 Task: Look for properties with no property taxes.
Action: Mouse pressed left at (457, 198)
Screenshot: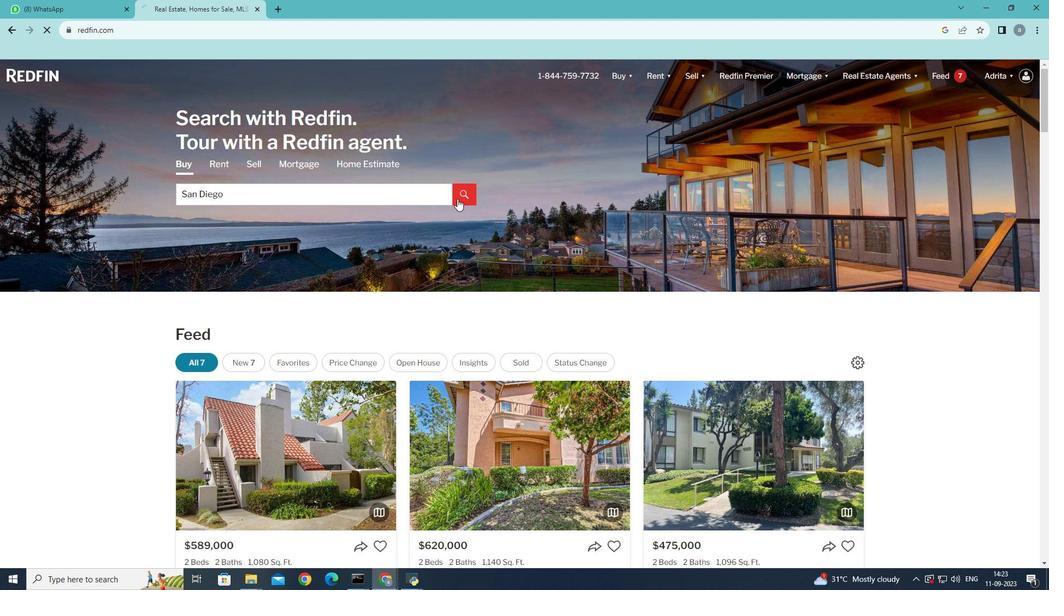 
Action: Mouse moved to (935, 149)
Screenshot: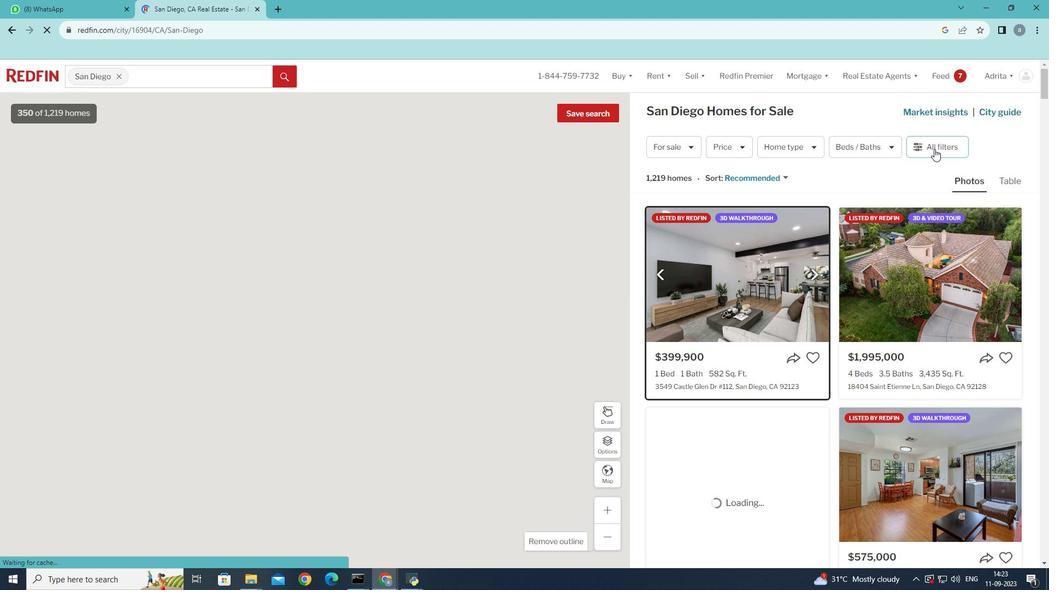 
Action: Mouse pressed left at (935, 149)
Screenshot: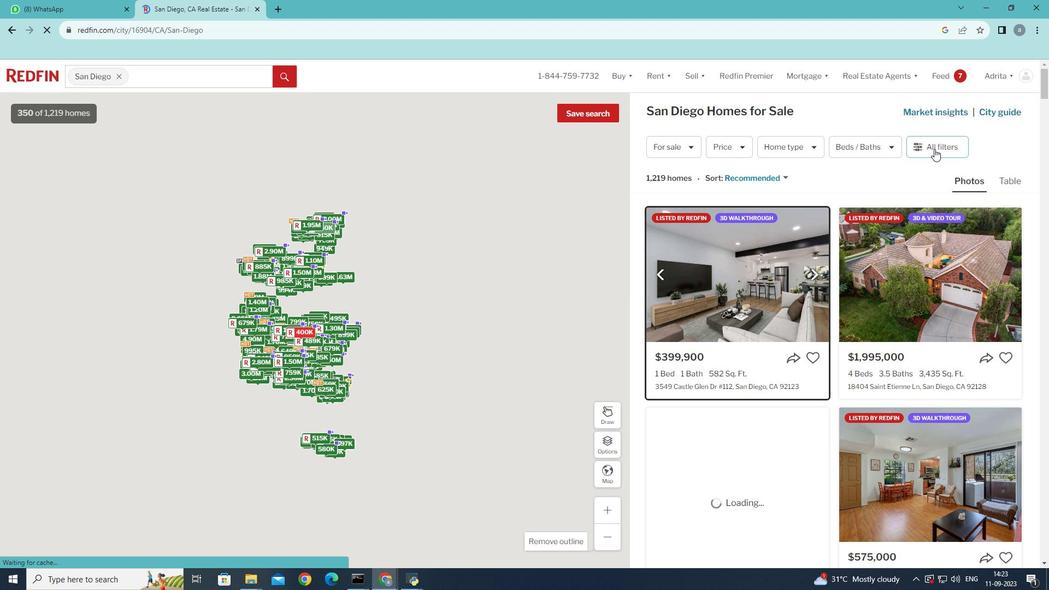 
Action: Mouse moved to (934, 148)
Screenshot: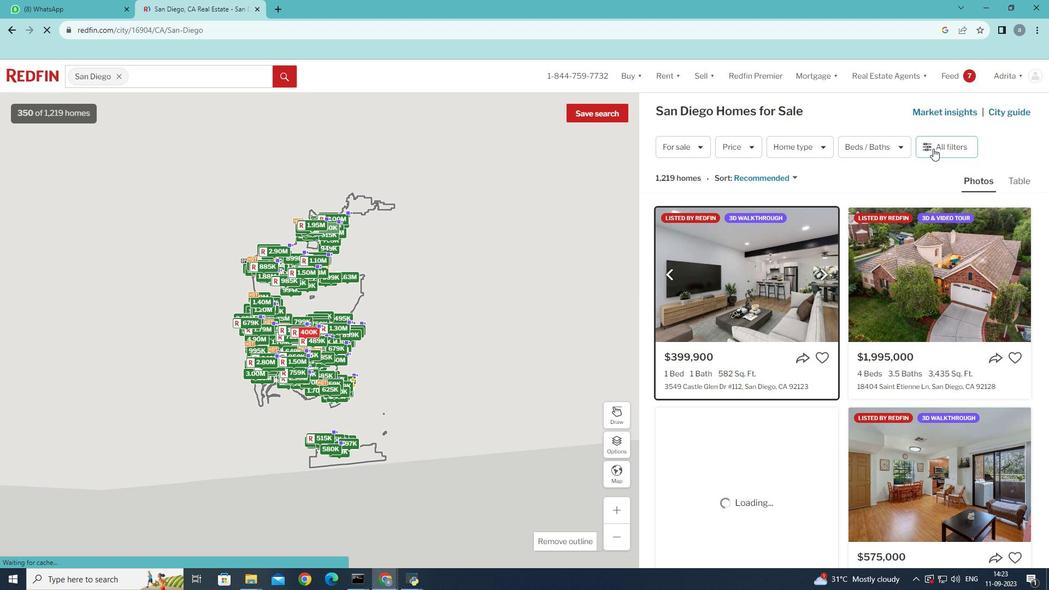 
Action: Mouse pressed left at (934, 148)
Screenshot: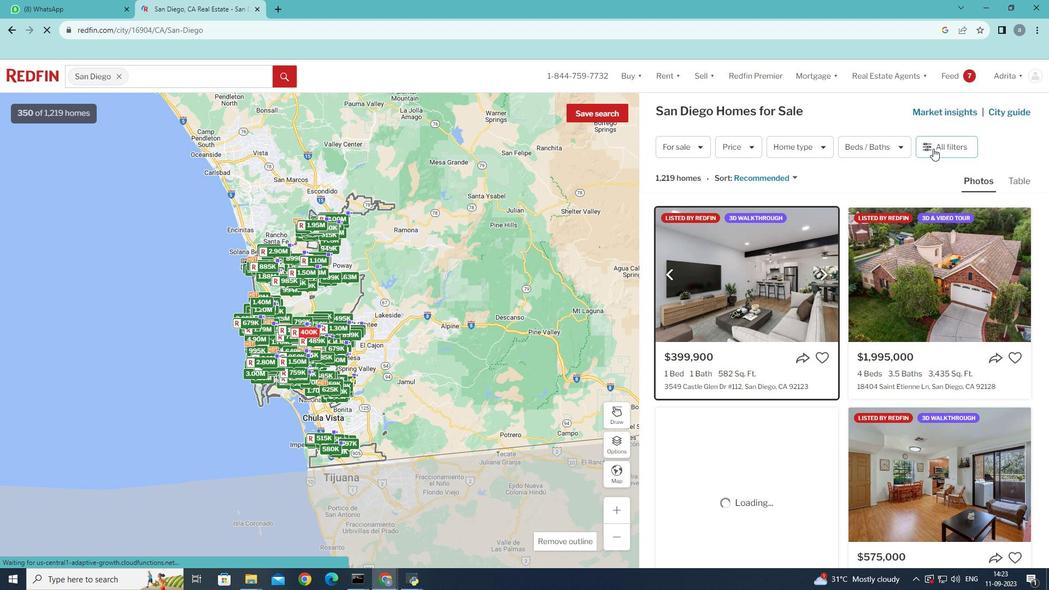 
Action: Mouse moved to (917, 239)
Screenshot: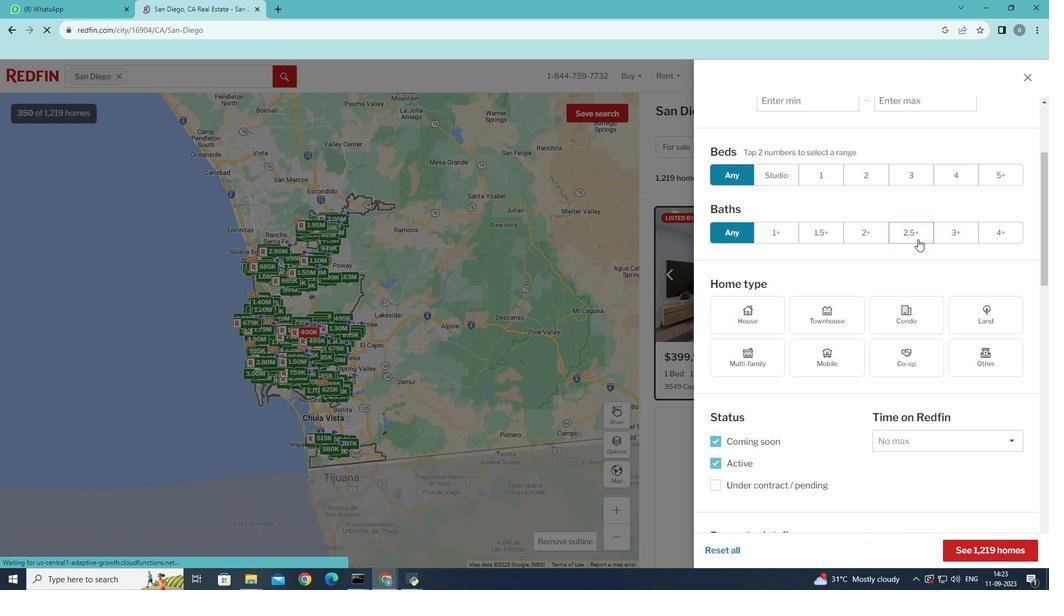 
Action: Mouse scrolled (917, 238) with delta (0, 0)
Screenshot: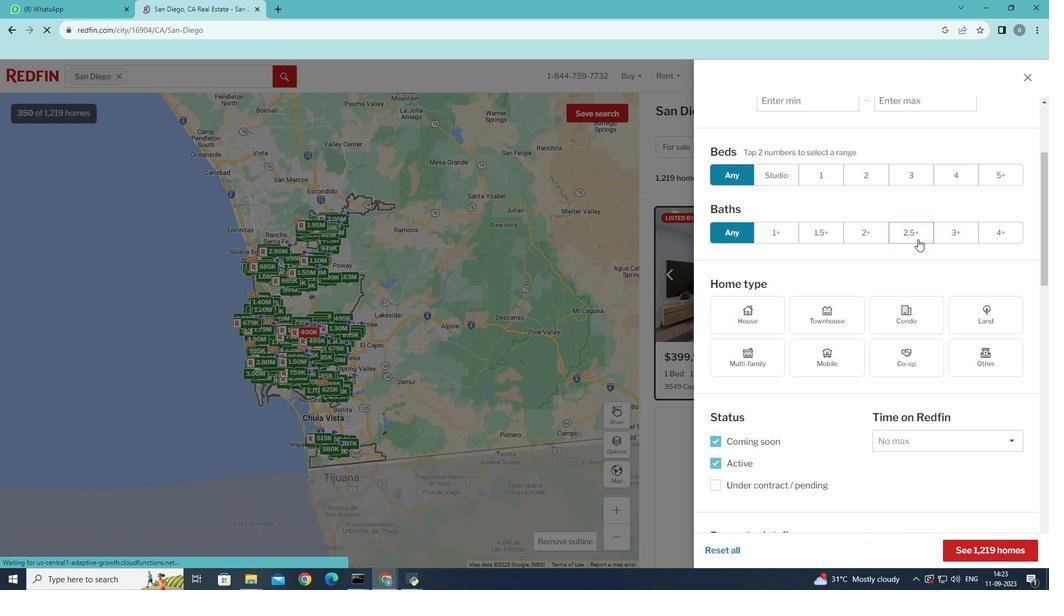 
Action: Mouse moved to (917, 239)
Screenshot: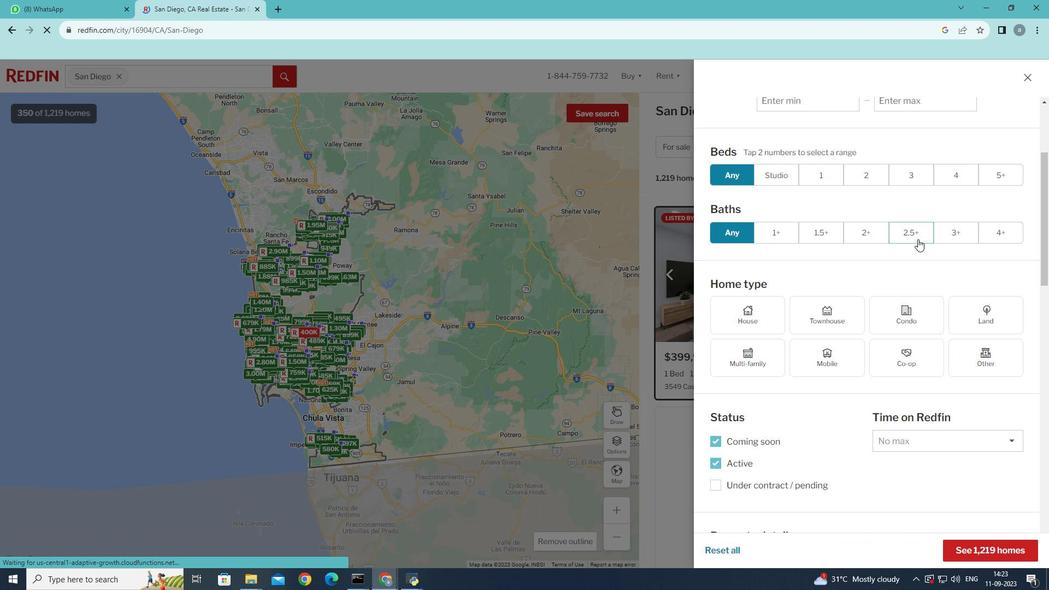 
Action: Mouse scrolled (917, 238) with delta (0, 0)
Screenshot: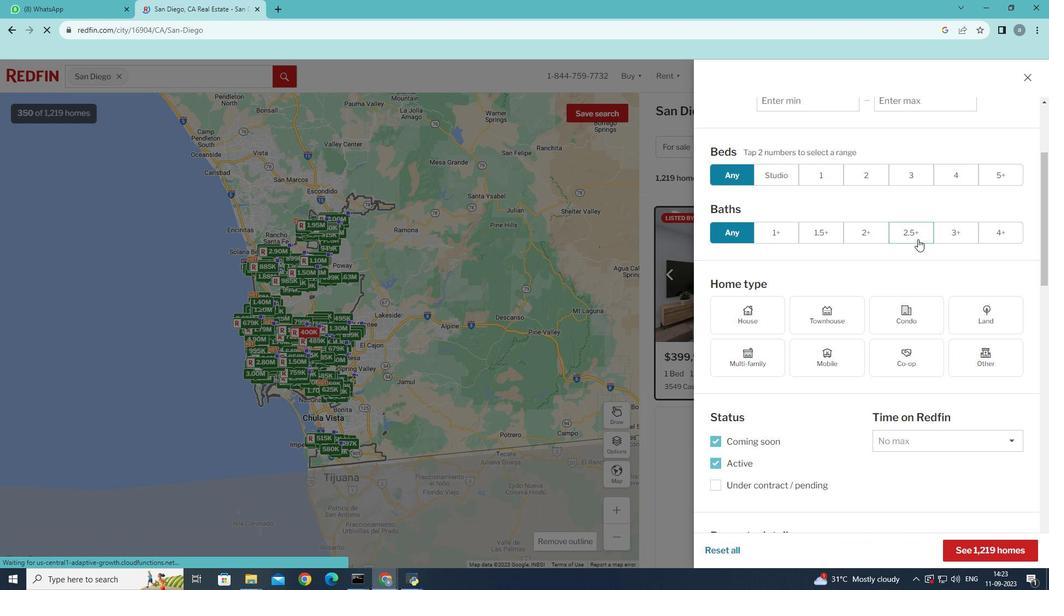 
Action: Mouse moved to (917, 239)
Screenshot: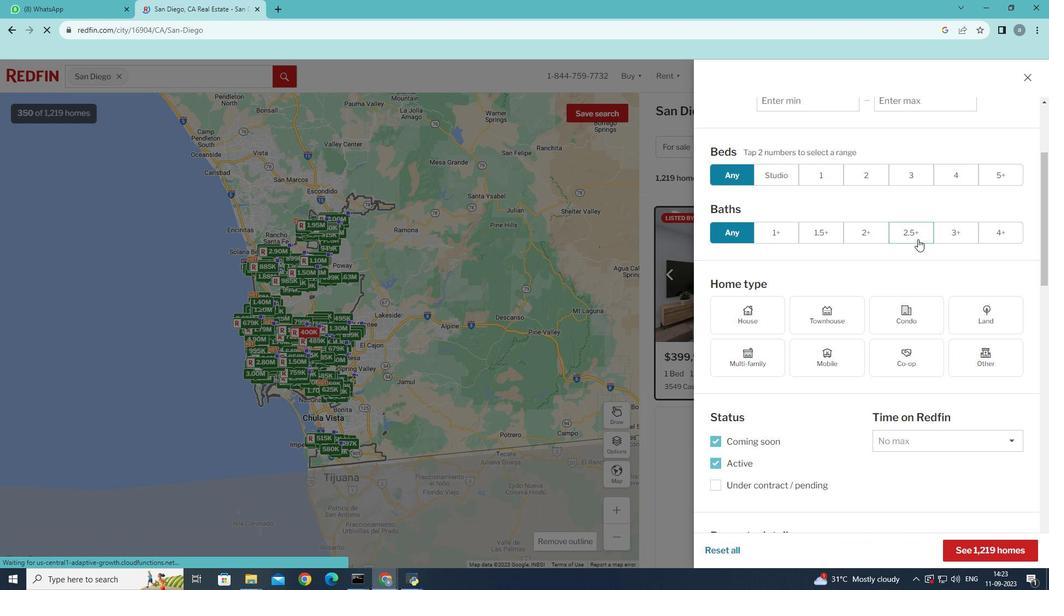 
Action: Mouse scrolled (917, 238) with delta (0, 0)
Screenshot: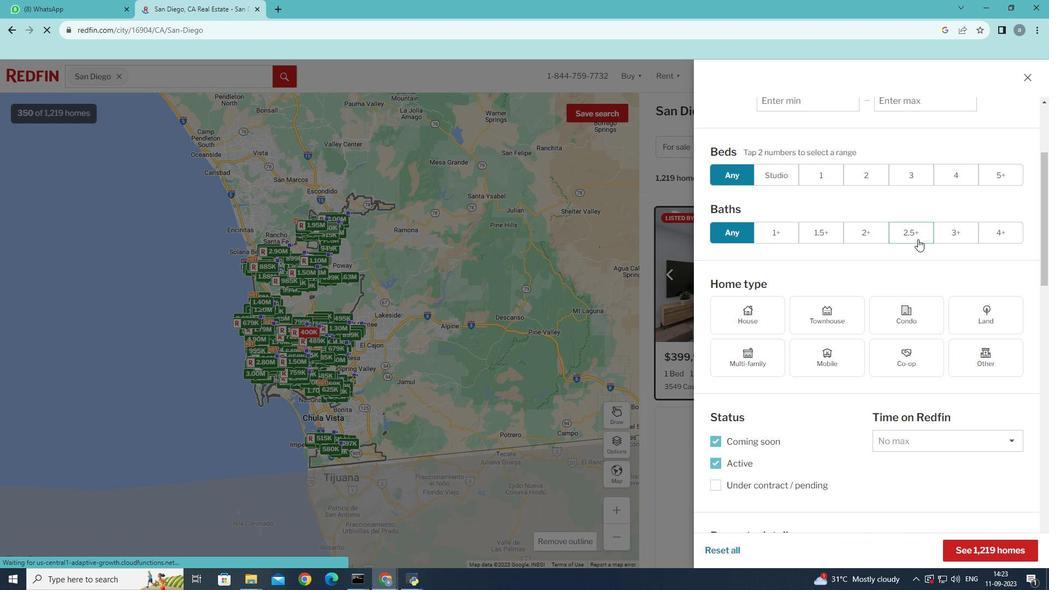 
Action: Mouse moved to (918, 240)
Screenshot: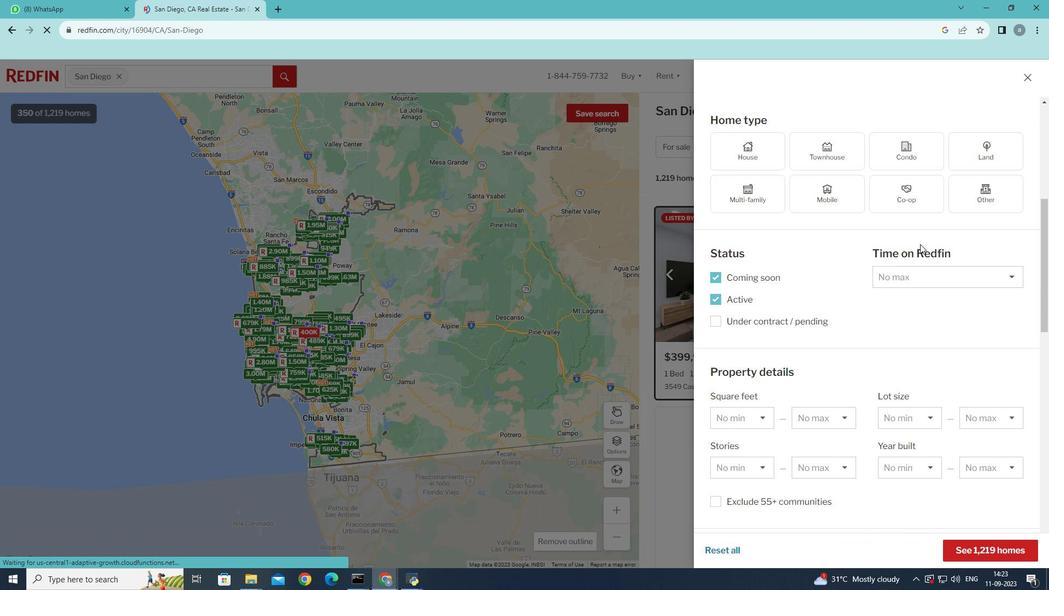 
Action: Mouse scrolled (918, 239) with delta (0, 0)
Screenshot: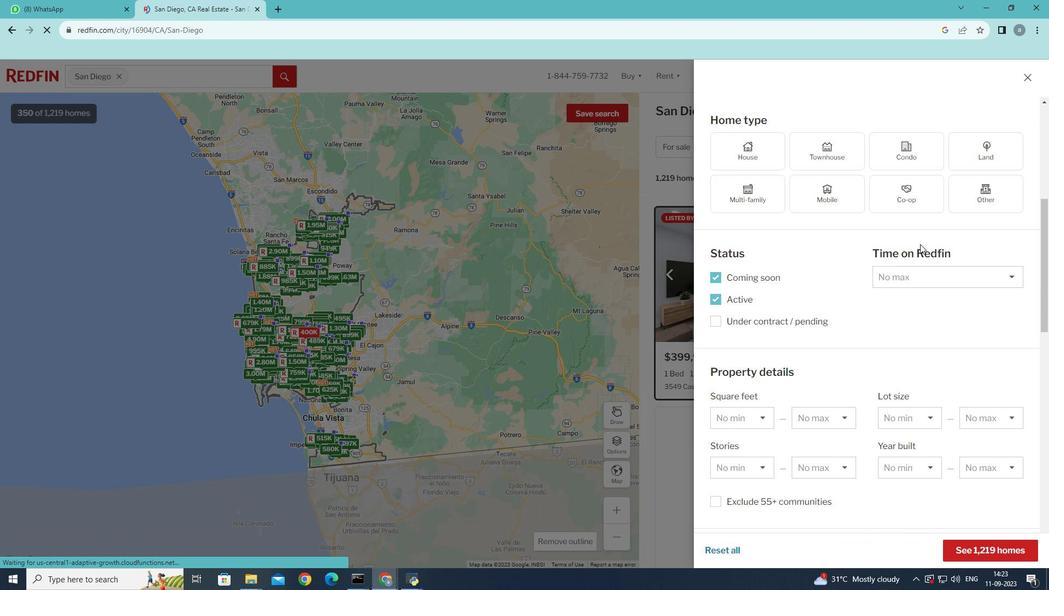 
Action: Mouse moved to (918, 240)
Screenshot: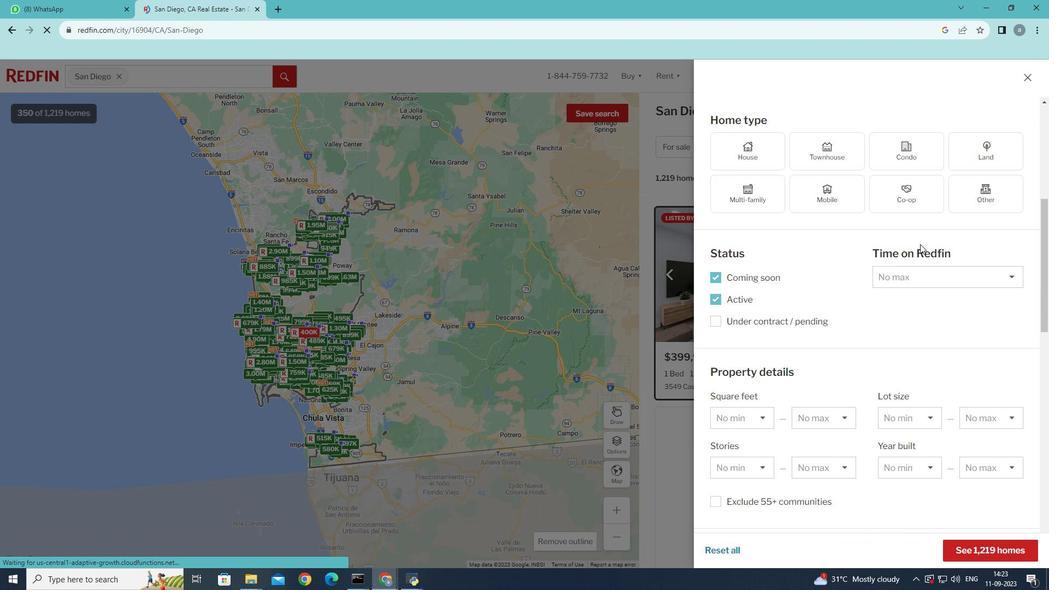 
Action: Mouse scrolled (918, 240) with delta (0, 0)
Screenshot: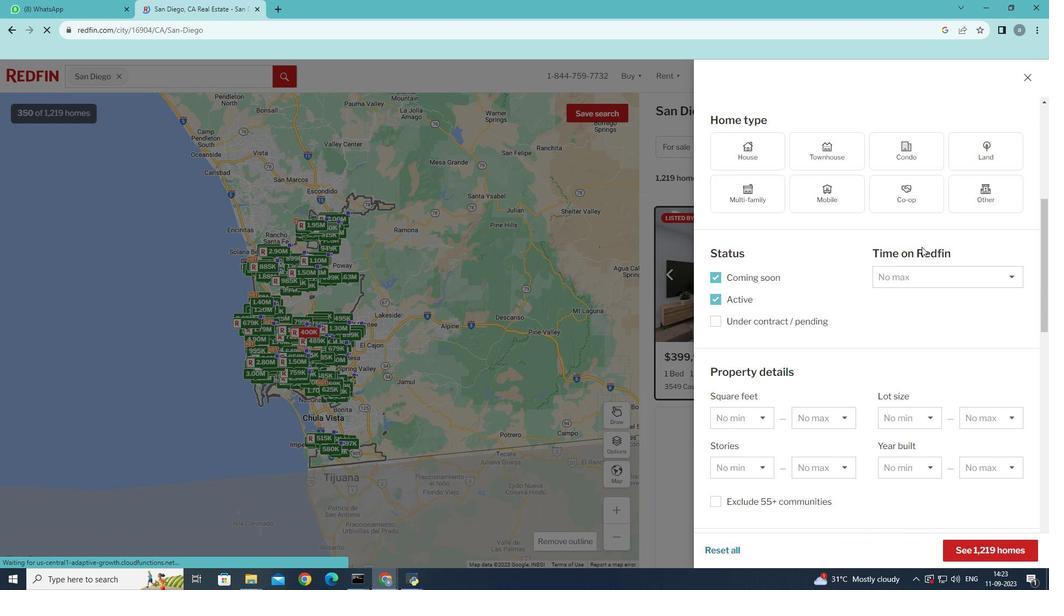
Action: Mouse moved to (919, 241)
Screenshot: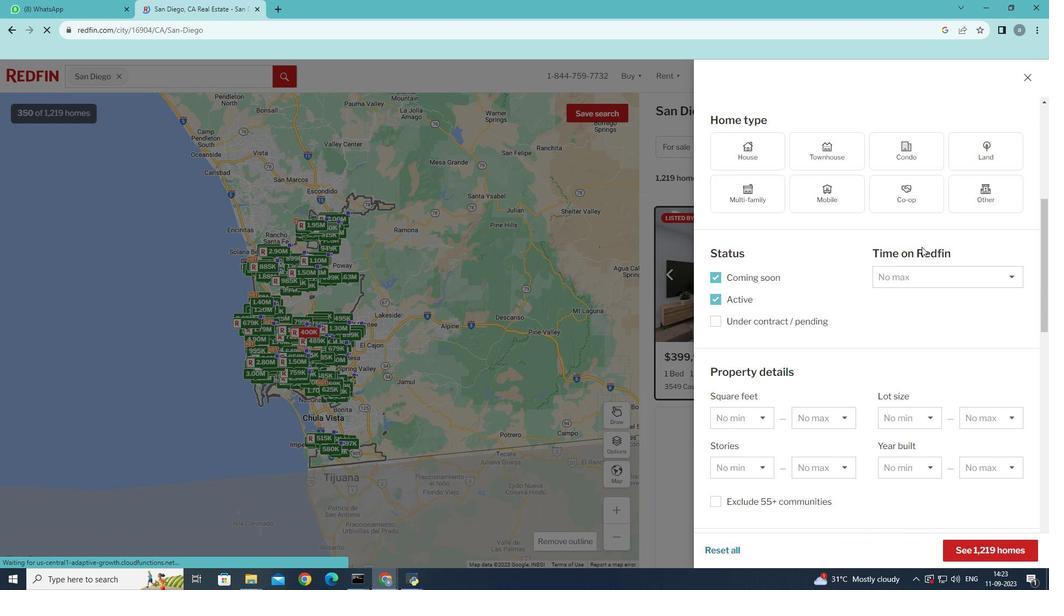 
Action: Mouse scrolled (919, 240) with delta (0, 0)
Screenshot: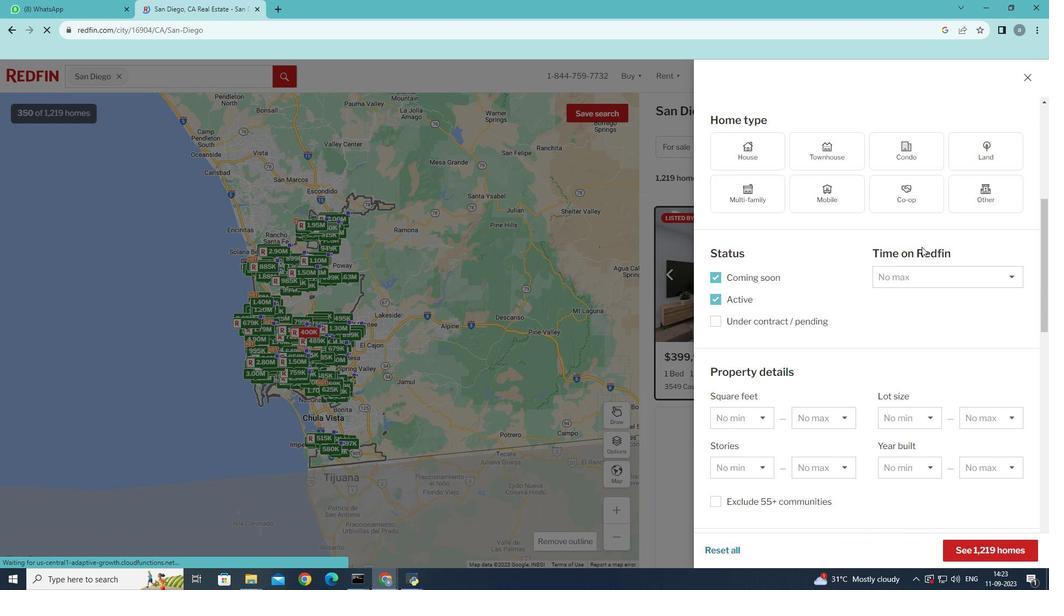 
Action: Mouse moved to (922, 246)
Screenshot: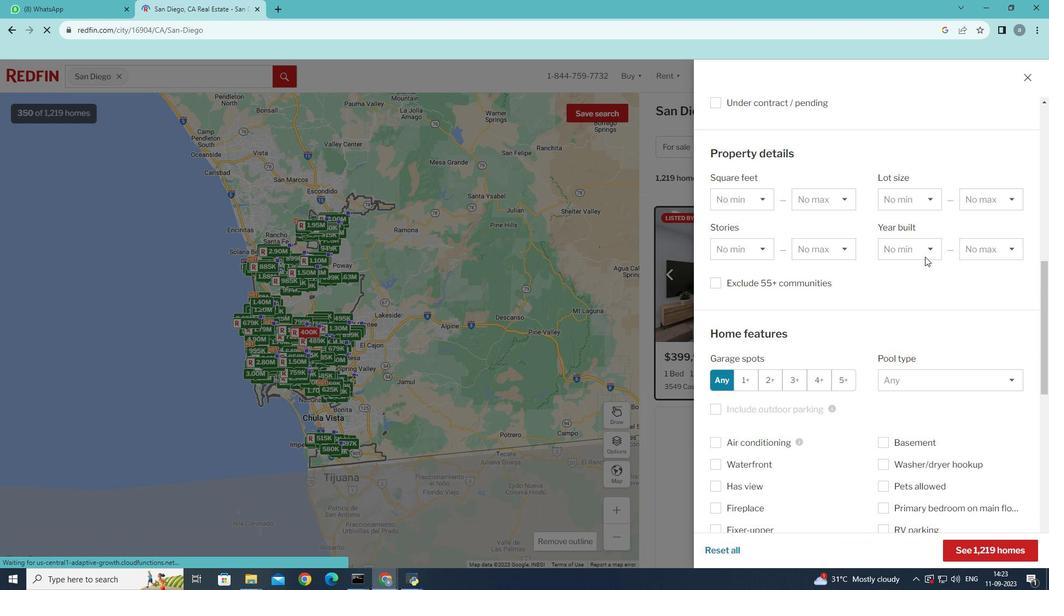 
Action: Mouse scrolled (922, 245) with delta (0, 0)
Screenshot: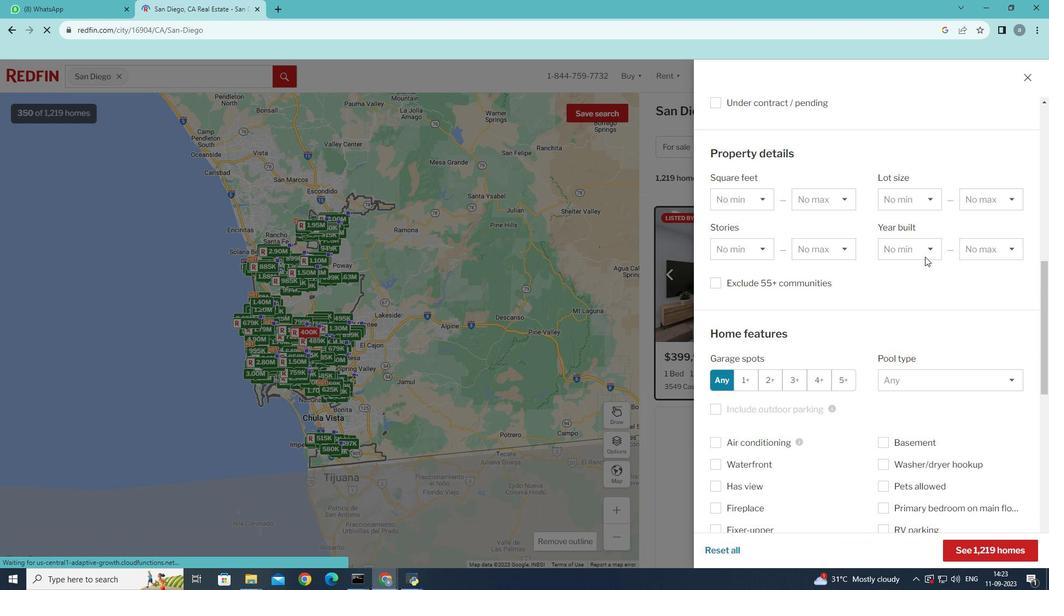
Action: Mouse moved to (923, 249)
Screenshot: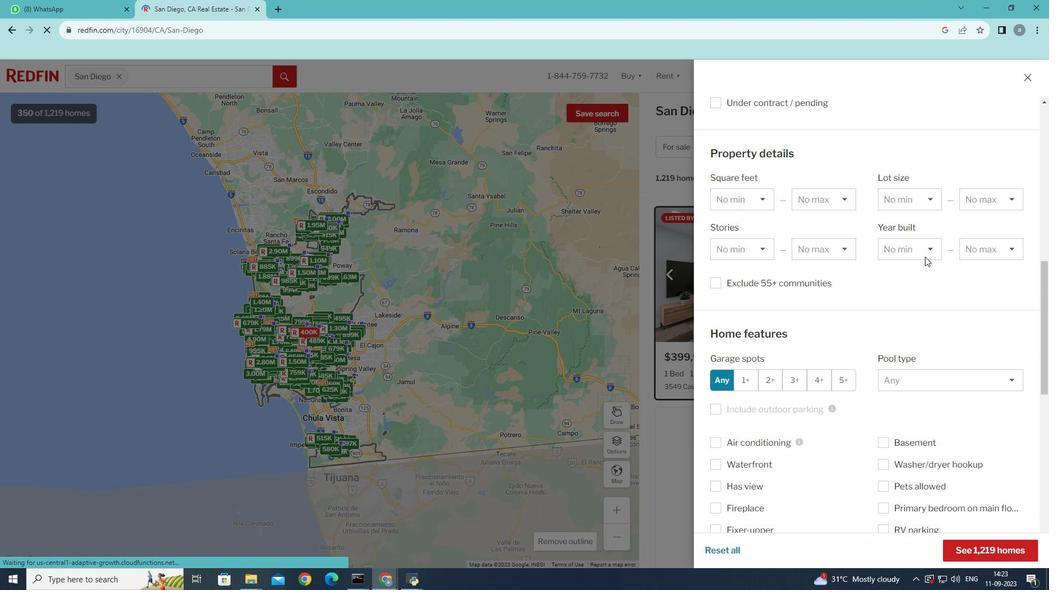
Action: Mouse scrolled (923, 248) with delta (0, 0)
Screenshot: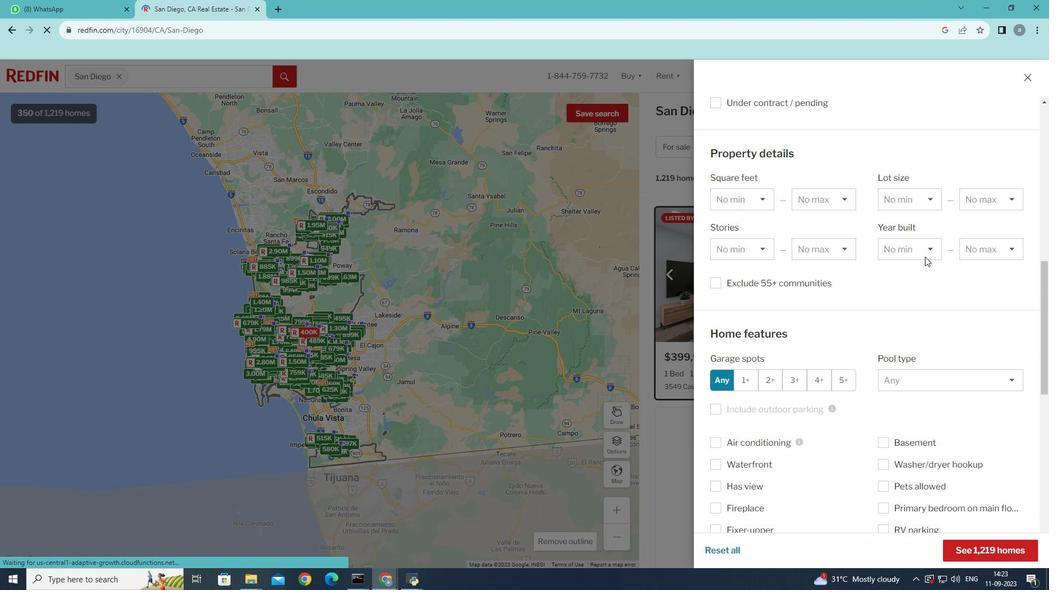 
Action: Mouse moved to (923, 251)
Screenshot: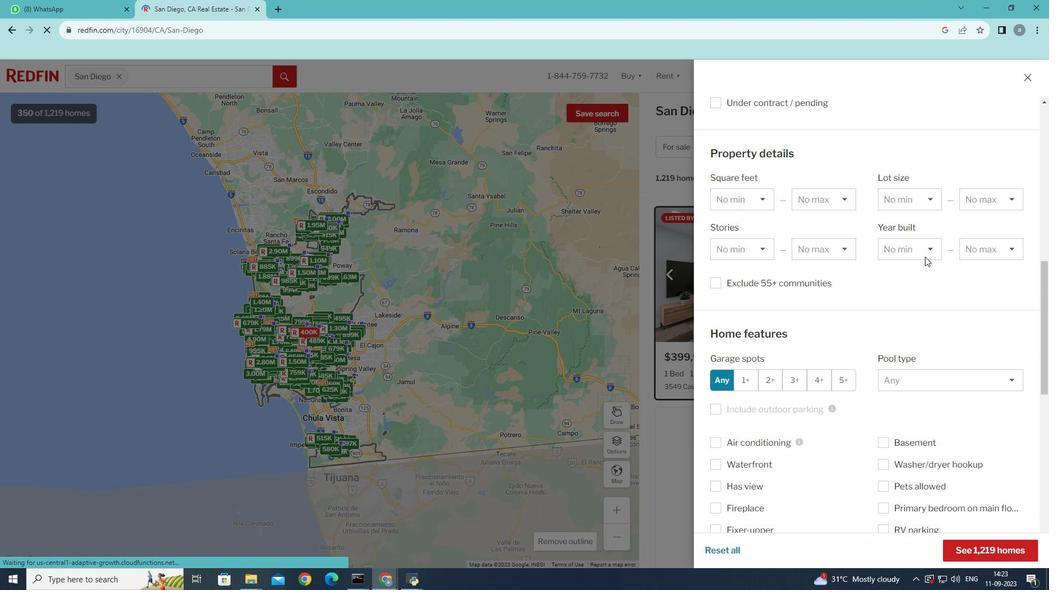 
Action: Mouse scrolled (923, 251) with delta (0, 0)
Screenshot: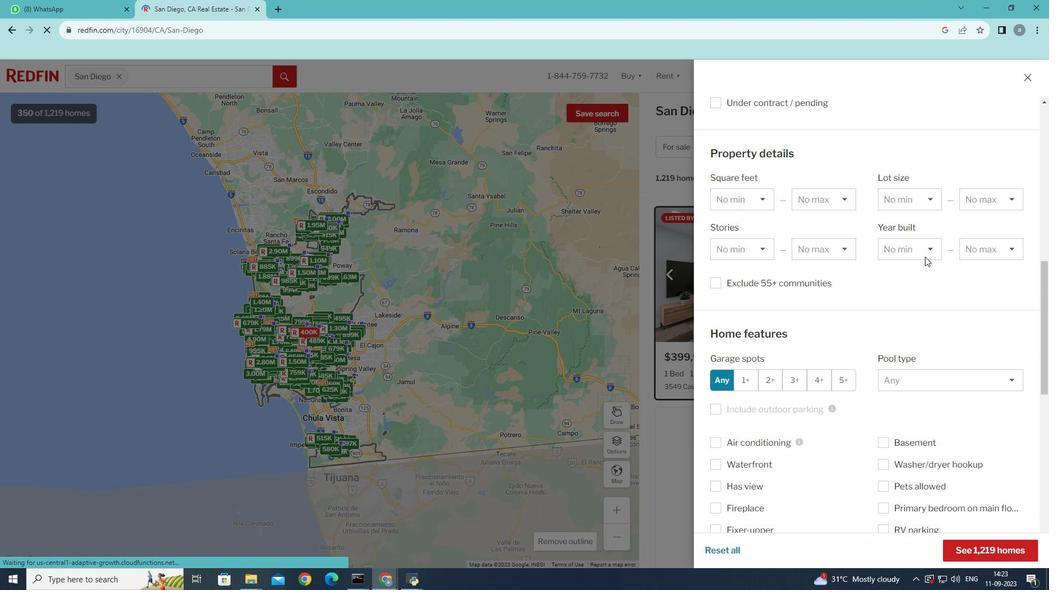 
Action: Mouse moved to (924, 251)
Screenshot: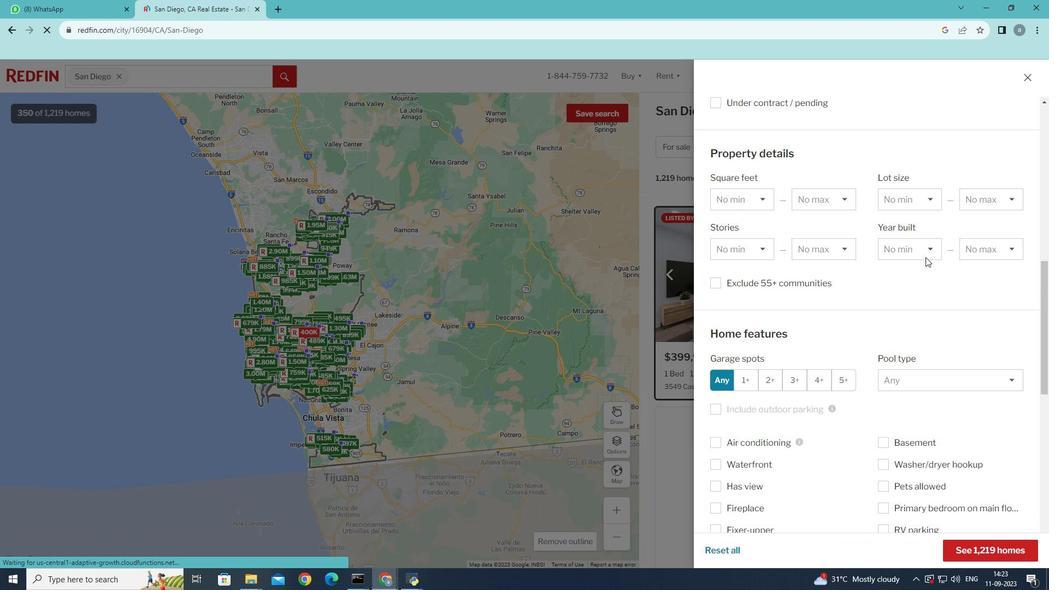 
Action: Mouse scrolled (924, 251) with delta (0, 0)
Screenshot: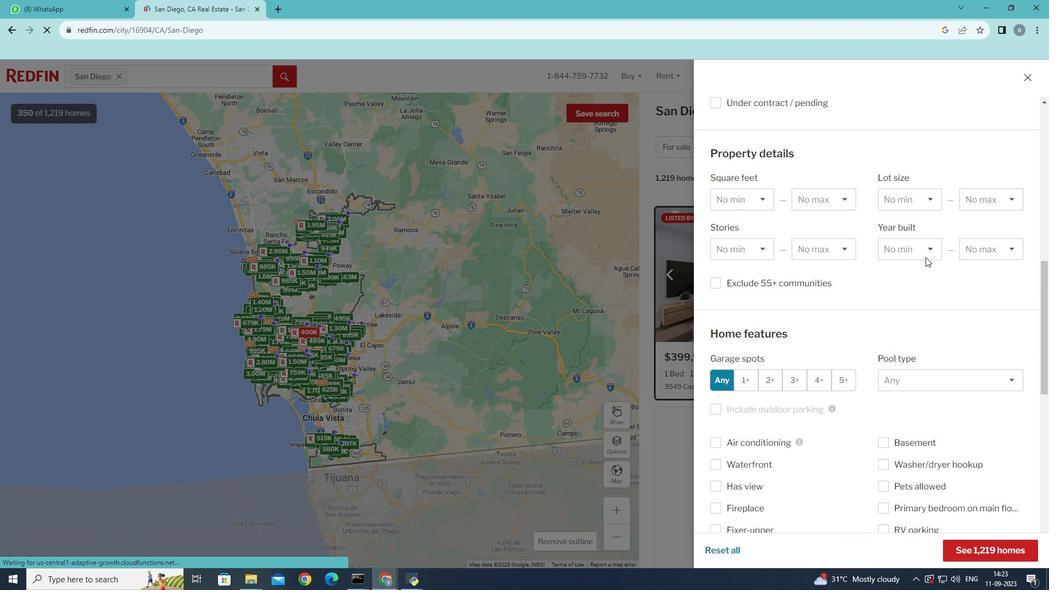 
Action: Mouse moved to (934, 282)
Screenshot: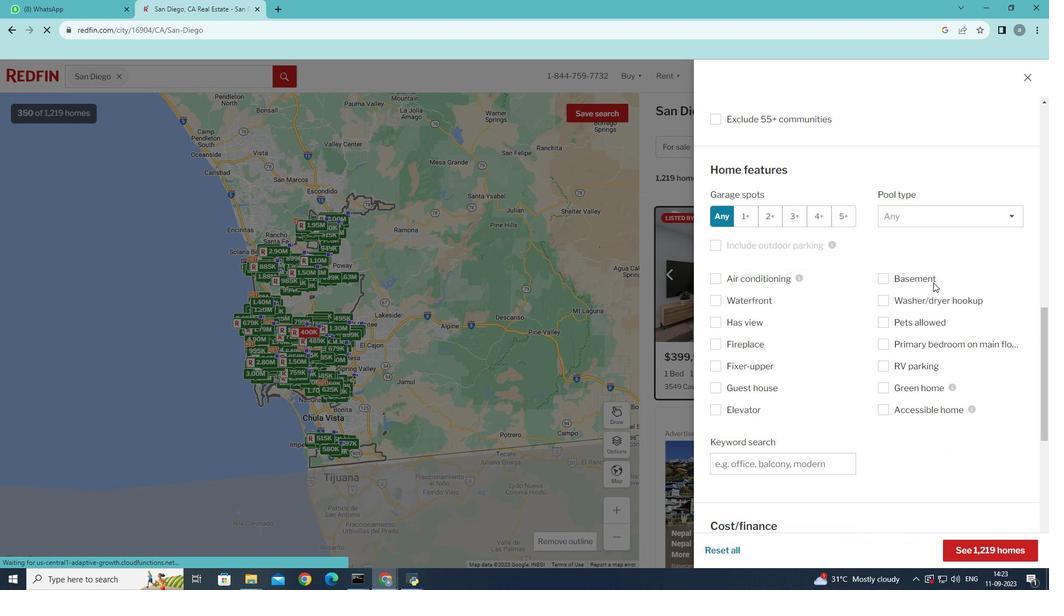 
Action: Mouse scrolled (934, 282) with delta (0, 0)
Screenshot: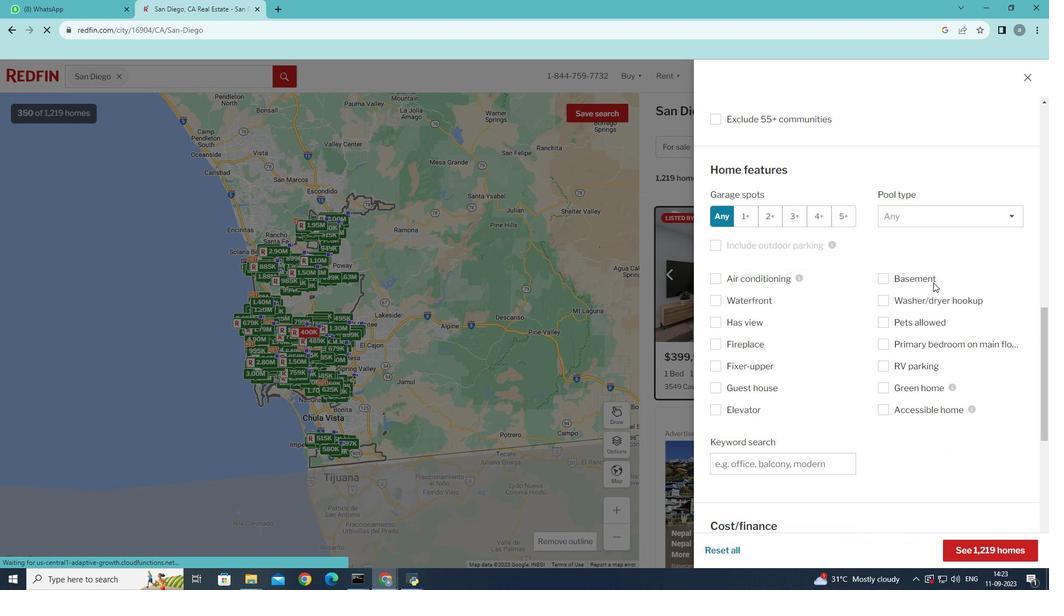 
Action: Mouse moved to (934, 282)
Screenshot: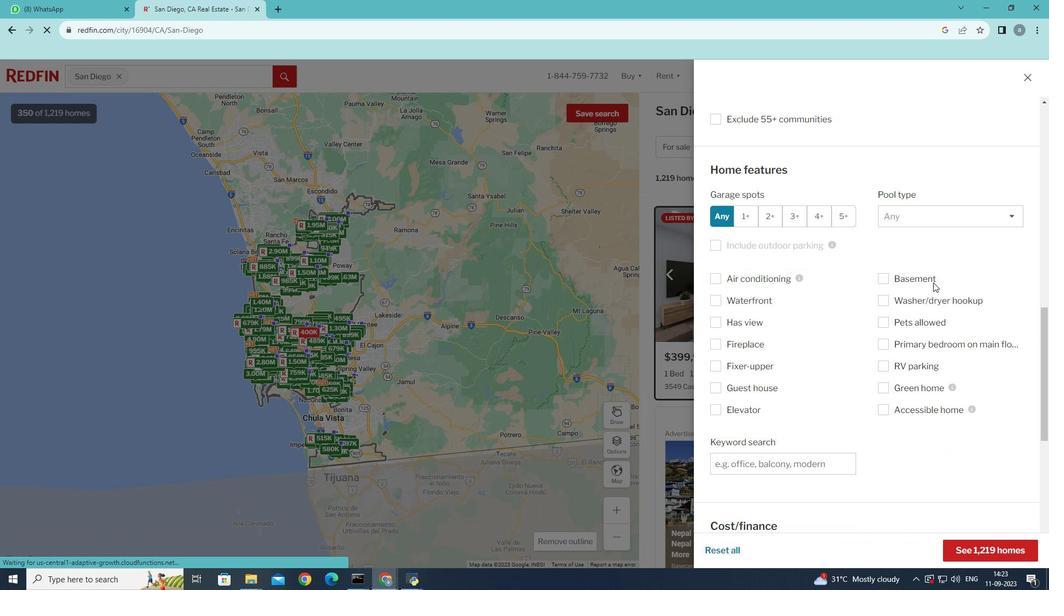 
Action: Mouse scrolled (934, 282) with delta (0, 0)
Screenshot: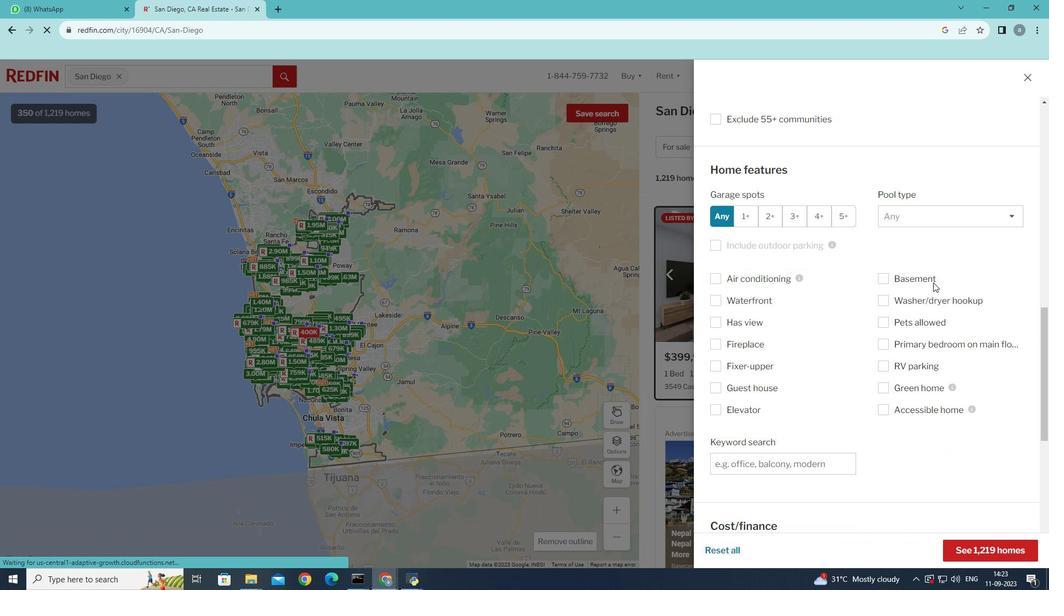 
Action: Mouse scrolled (934, 282) with delta (0, 0)
Screenshot: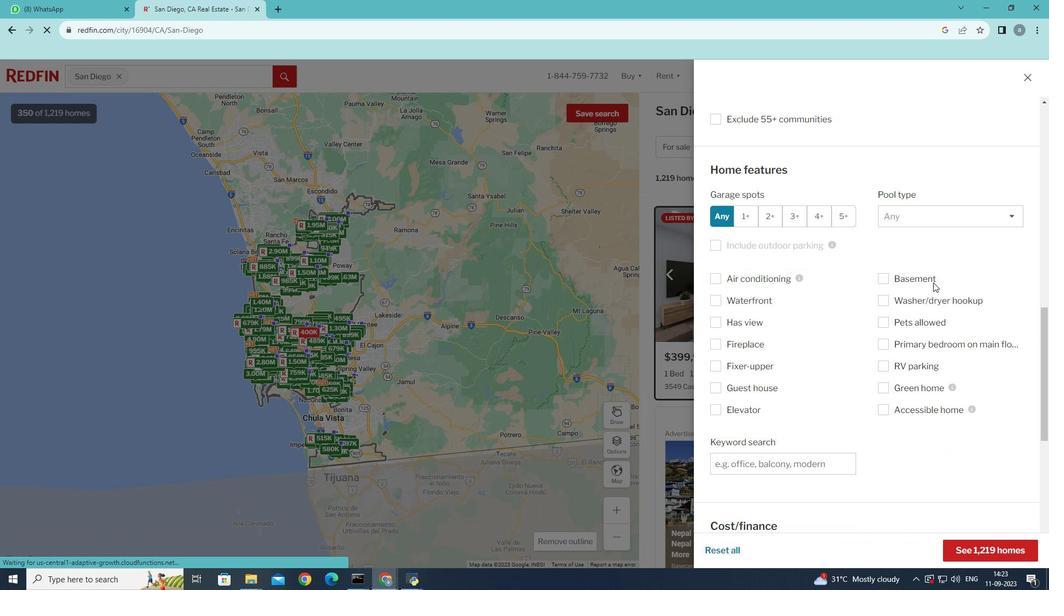 
Action: Mouse scrolled (934, 282) with delta (0, 0)
Screenshot: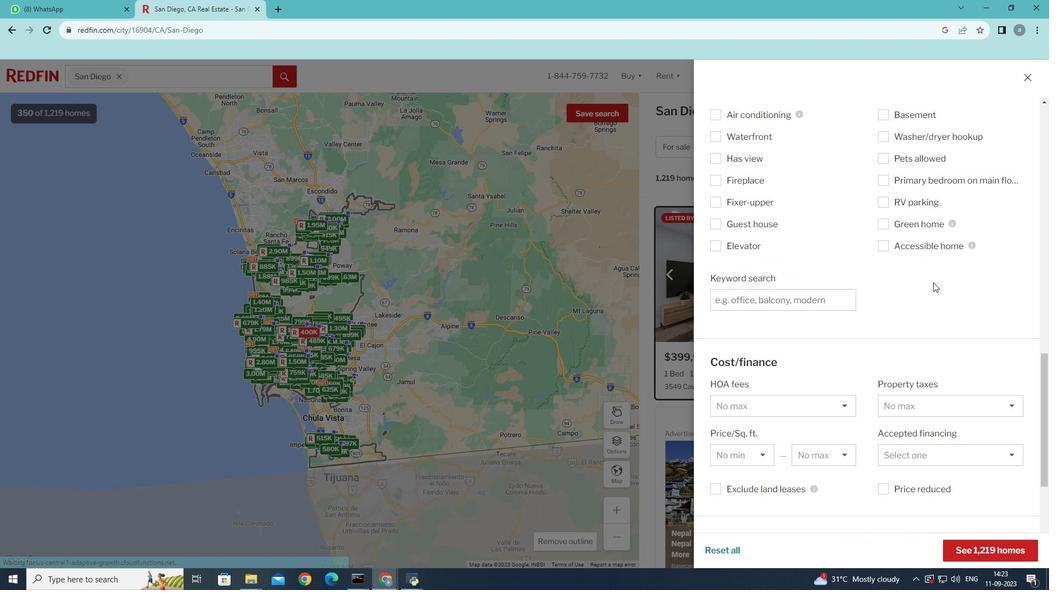
Action: Mouse scrolled (934, 282) with delta (0, 0)
Screenshot: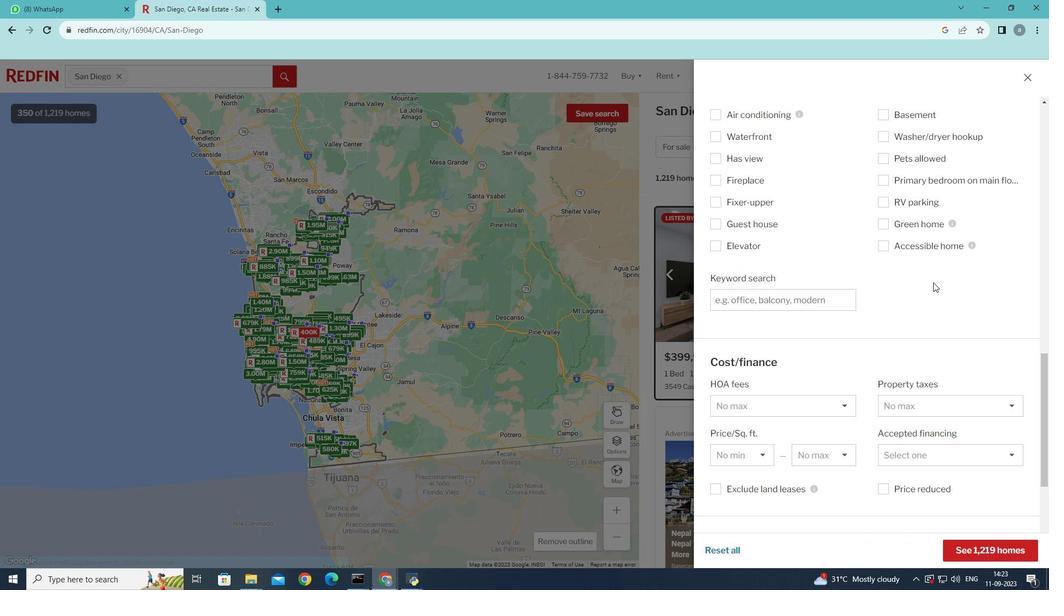 
Action: Mouse scrolled (934, 282) with delta (0, 0)
Screenshot: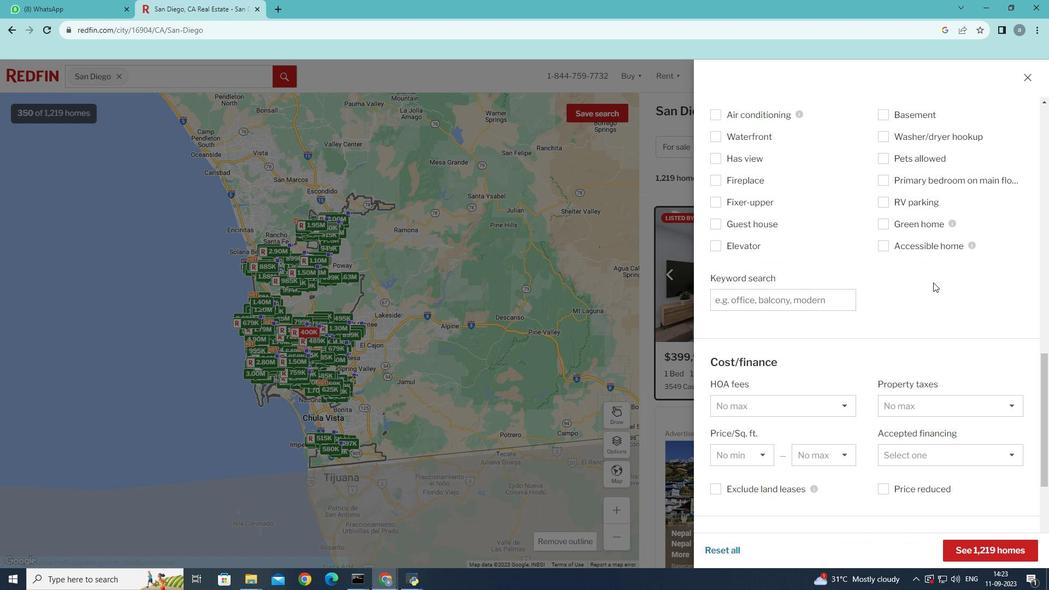 
Action: Mouse scrolled (934, 282) with delta (0, 0)
Screenshot: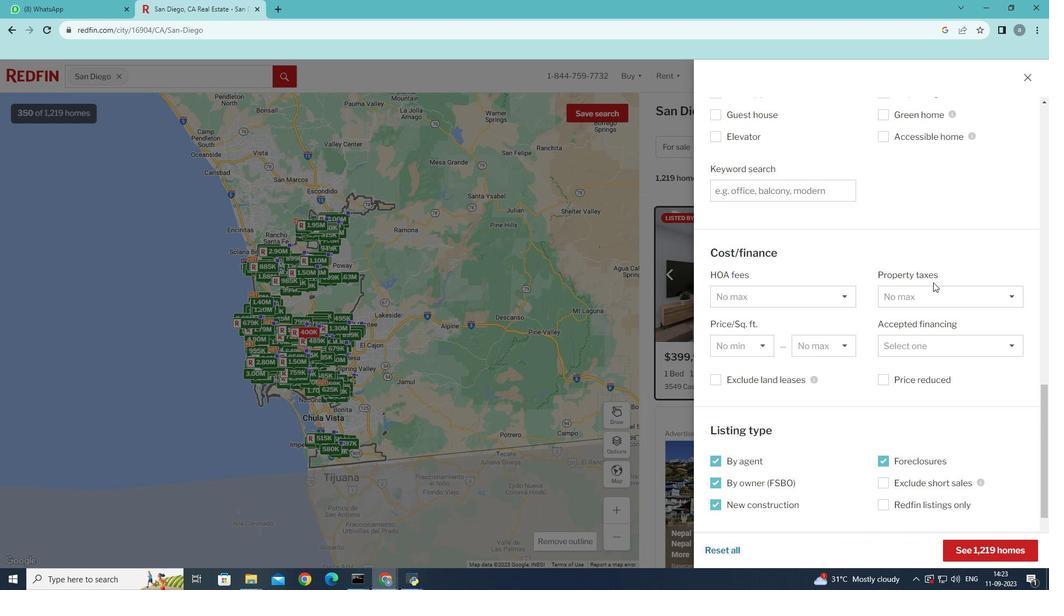 
Action: Mouse scrolled (934, 282) with delta (0, 0)
Screenshot: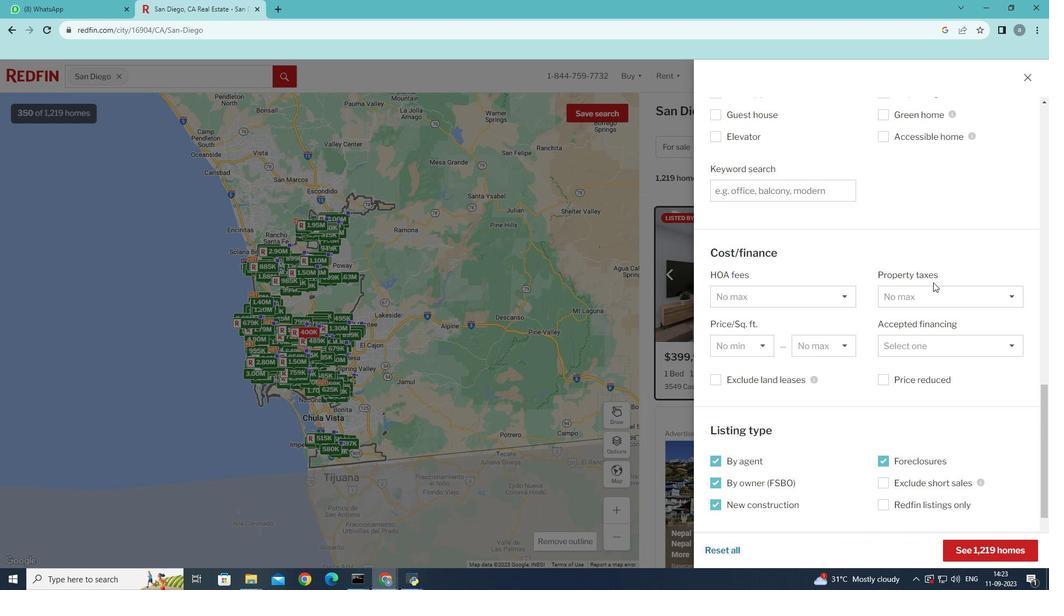 
Action: Mouse scrolled (934, 282) with delta (0, 0)
Screenshot: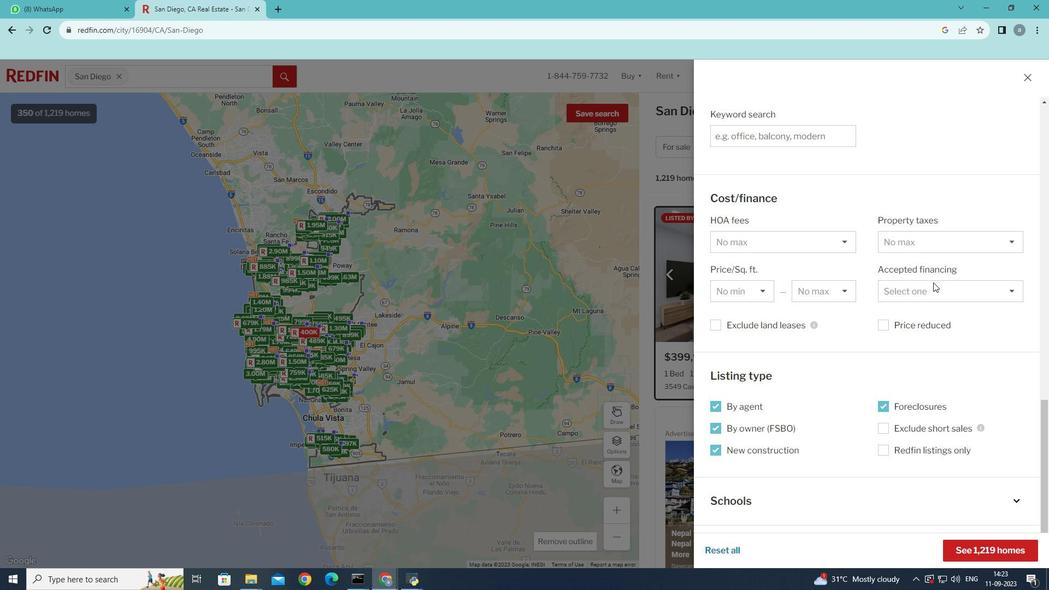
Action: Mouse moved to (1013, 241)
Screenshot: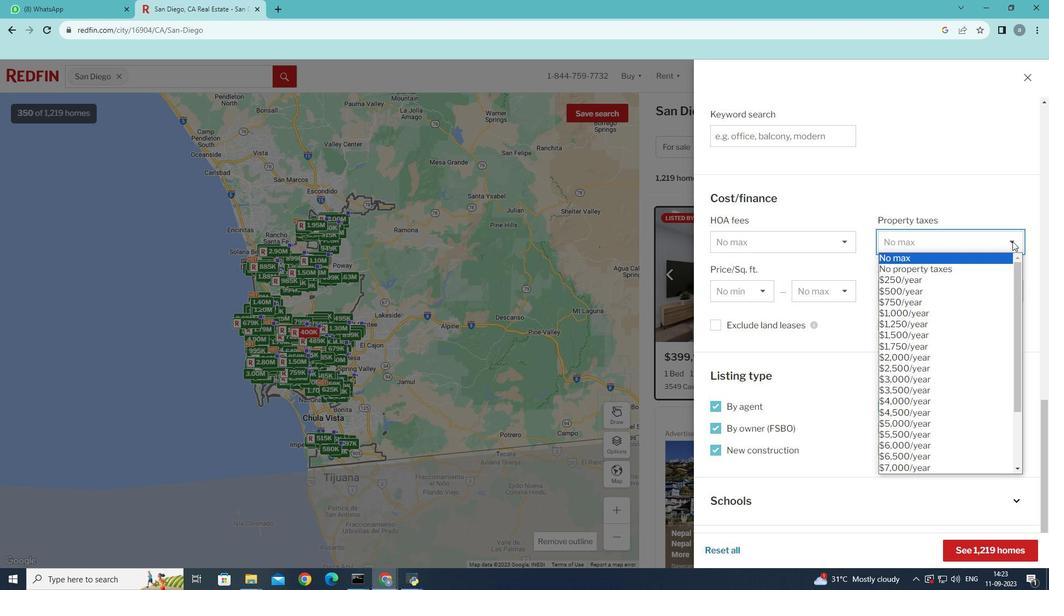 
Action: Mouse pressed left at (1013, 241)
Screenshot: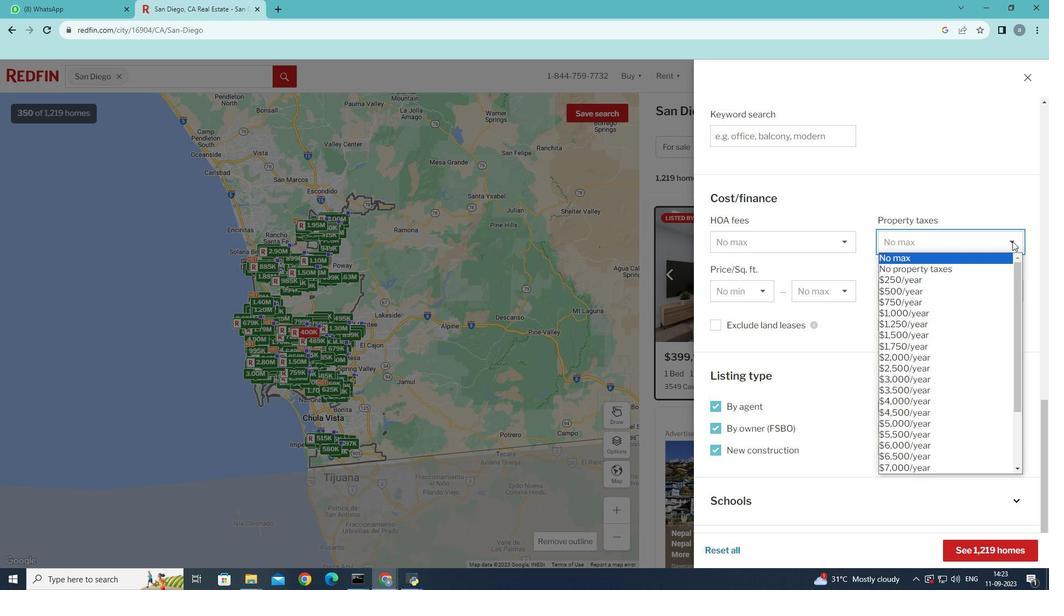 
Action: Mouse moved to (960, 267)
Screenshot: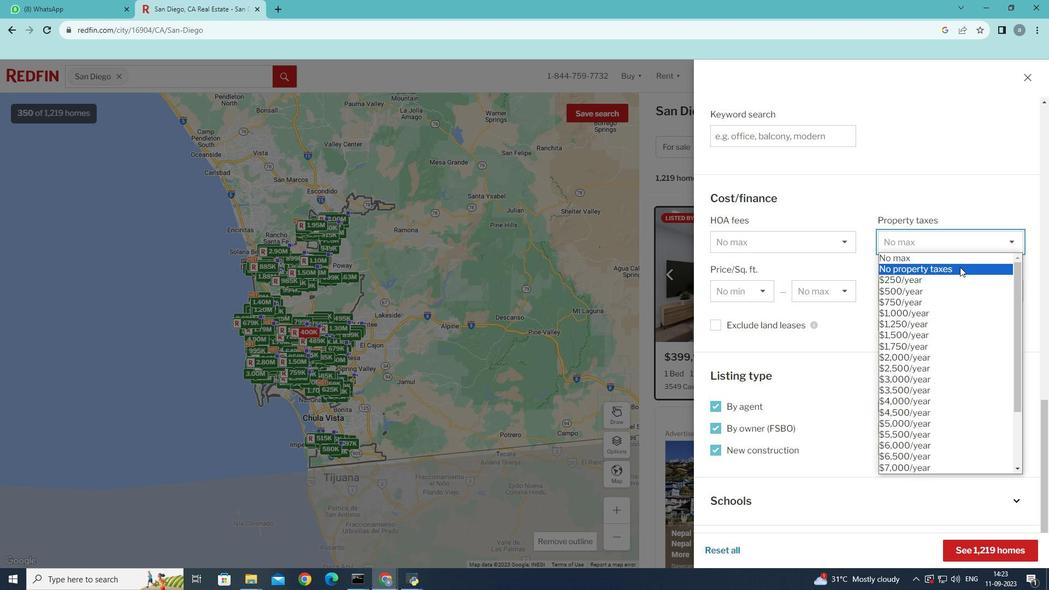 
Action: Mouse pressed left at (960, 267)
Screenshot: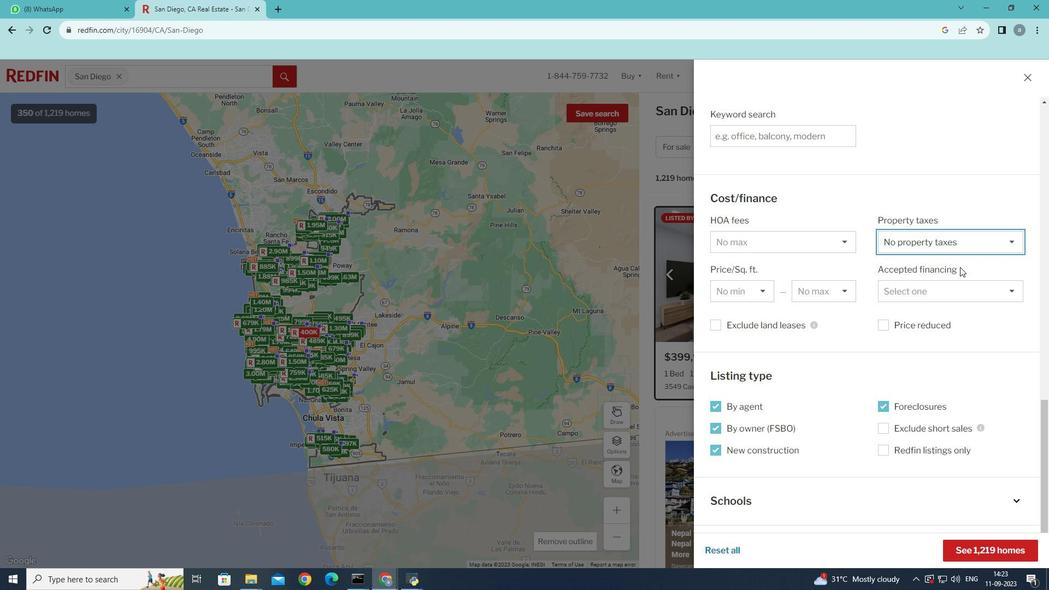 
Action: Mouse moved to (1006, 549)
Screenshot: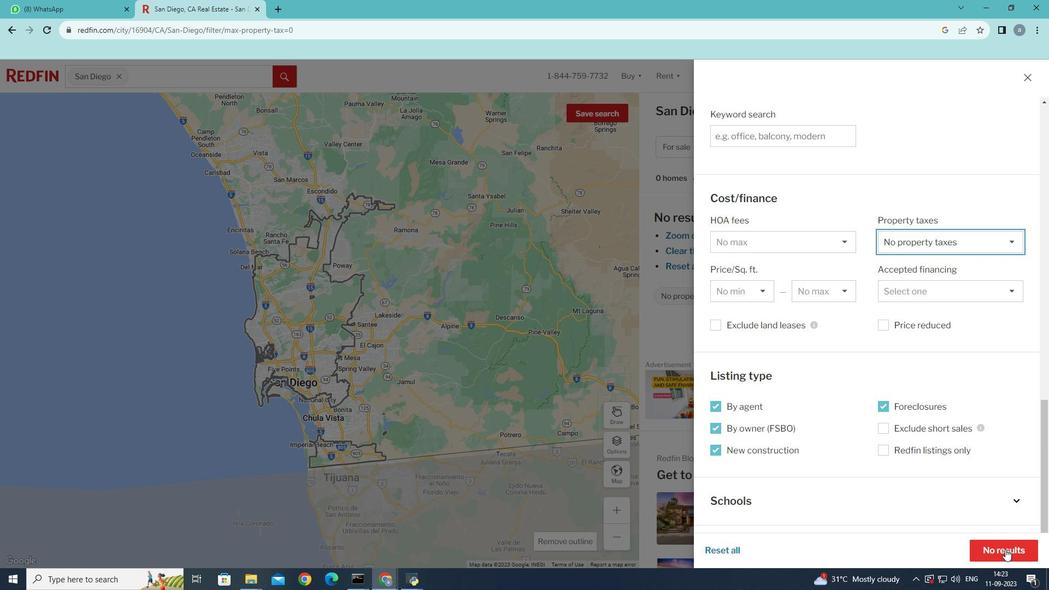 
Action: Mouse pressed left at (1006, 549)
Screenshot: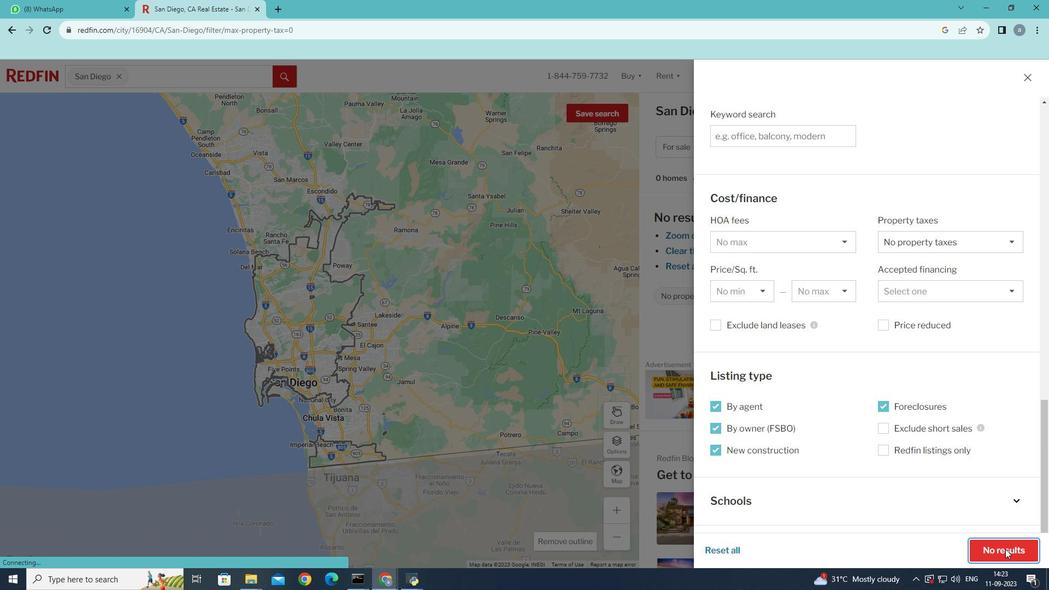 
